 Task: Export profile "My Profile".
Action: Mouse moved to (121, 254)
Screenshot: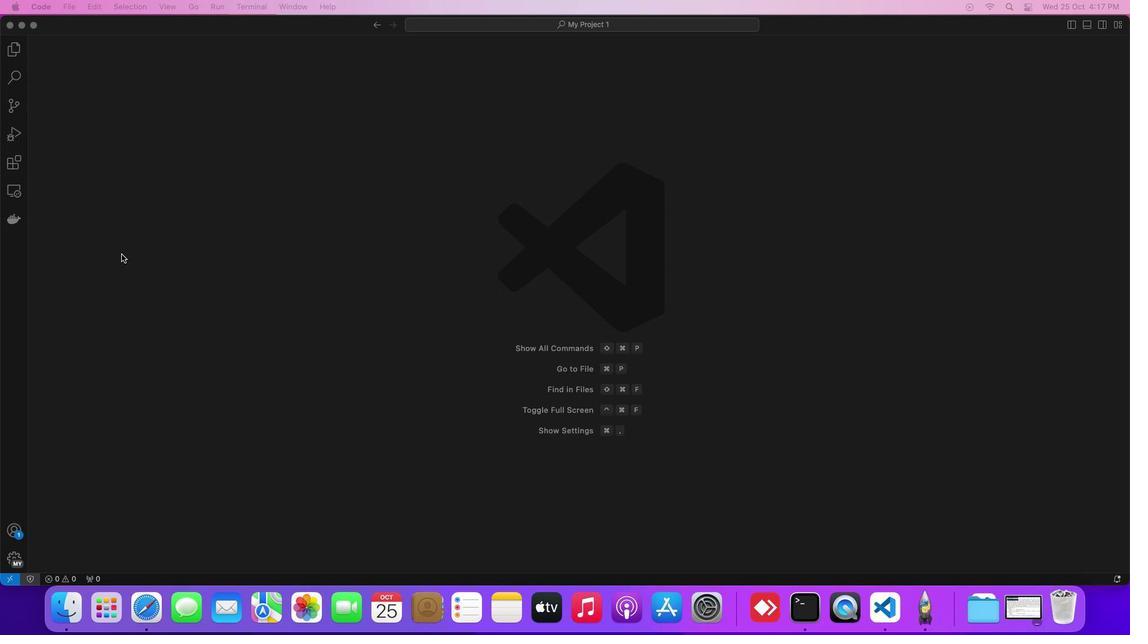 
Action: Mouse pressed left at (121, 254)
Screenshot: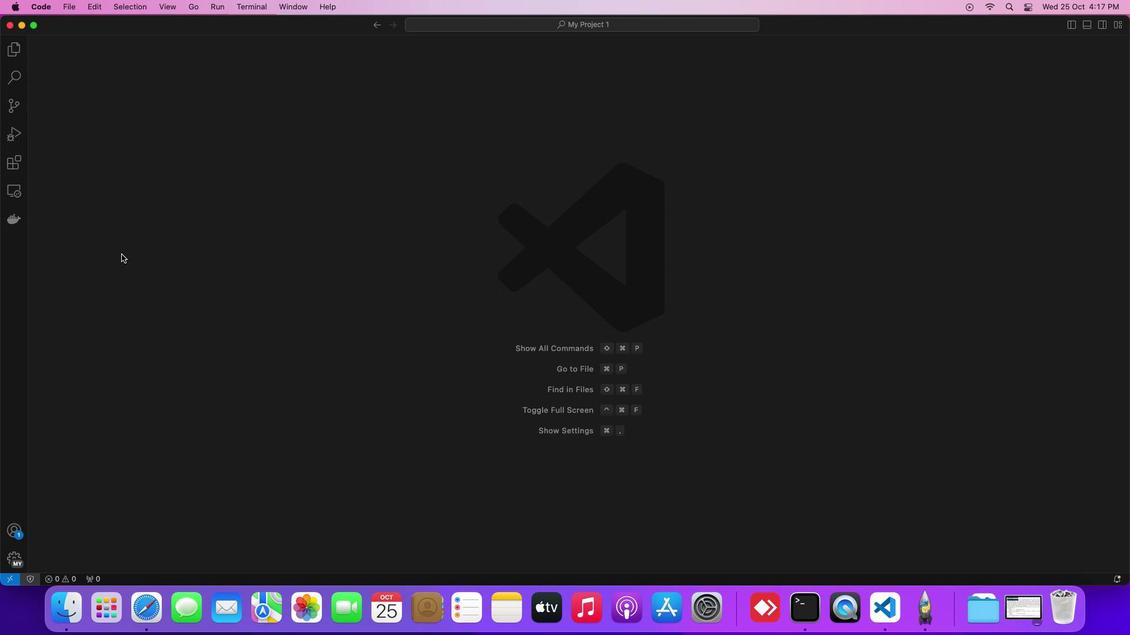 
Action: Mouse moved to (50, 3)
Screenshot: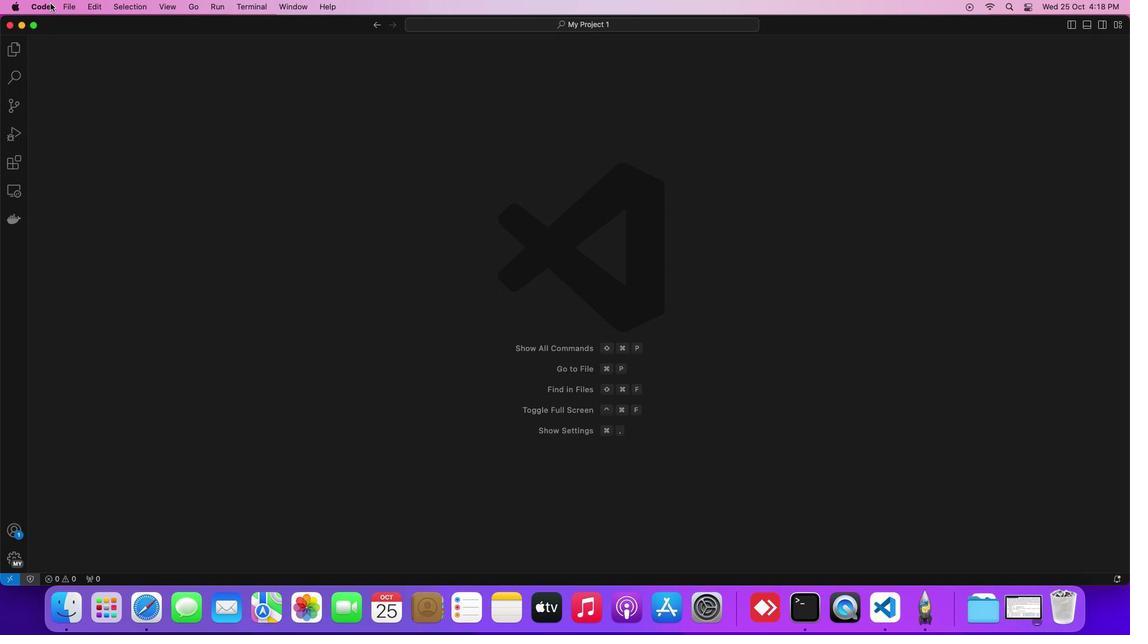 
Action: Mouse pressed left at (50, 3)
Screenshot: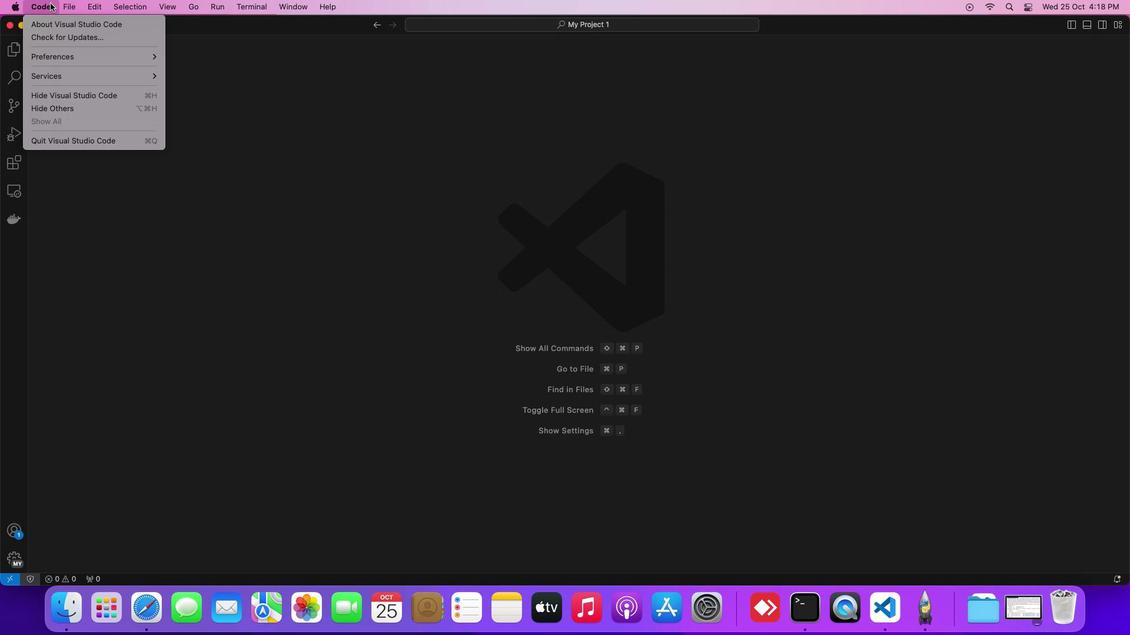 
Action: Mouse moved to (363, 148)
Screenshot: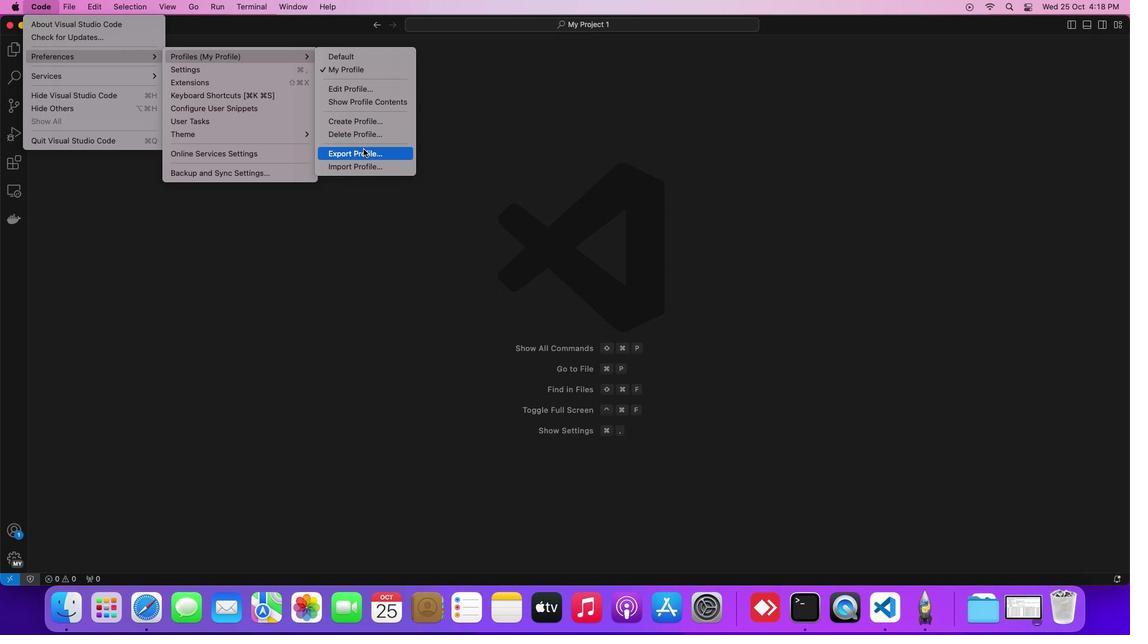 
Action: Mouse pressed left at (363, 148)
Screenshot: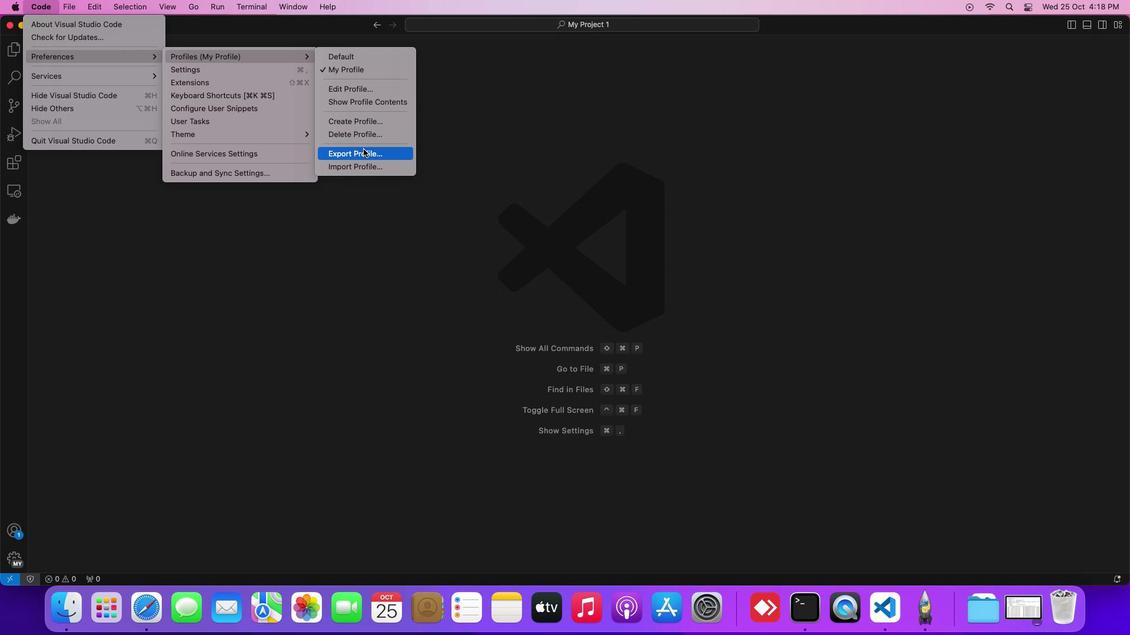 
